 Task: Filter the marketplace by the "Dependency management" category.
Action: Mouse pressed left at (134, 83)
Screenshot: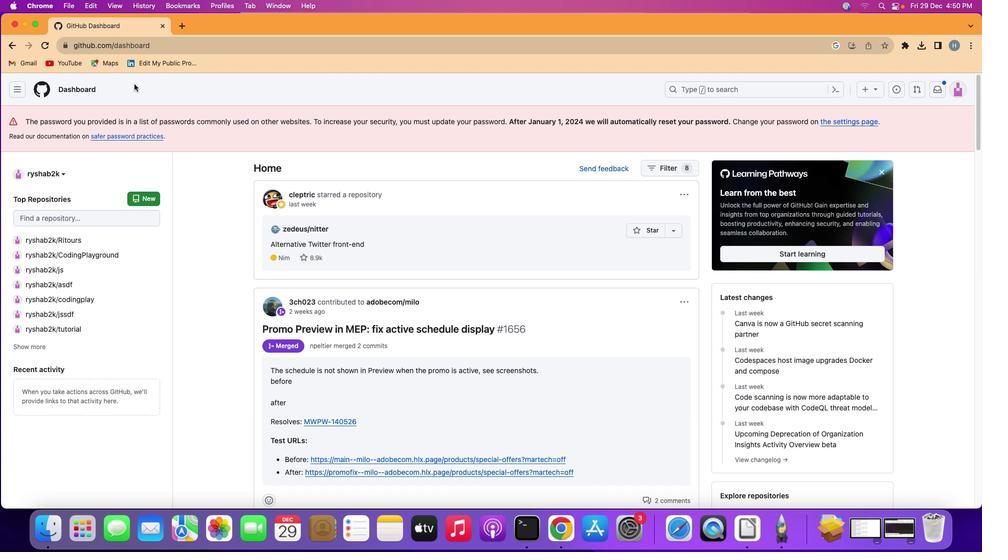 
Action: Mouse moved to (16, 85)
Screenshot: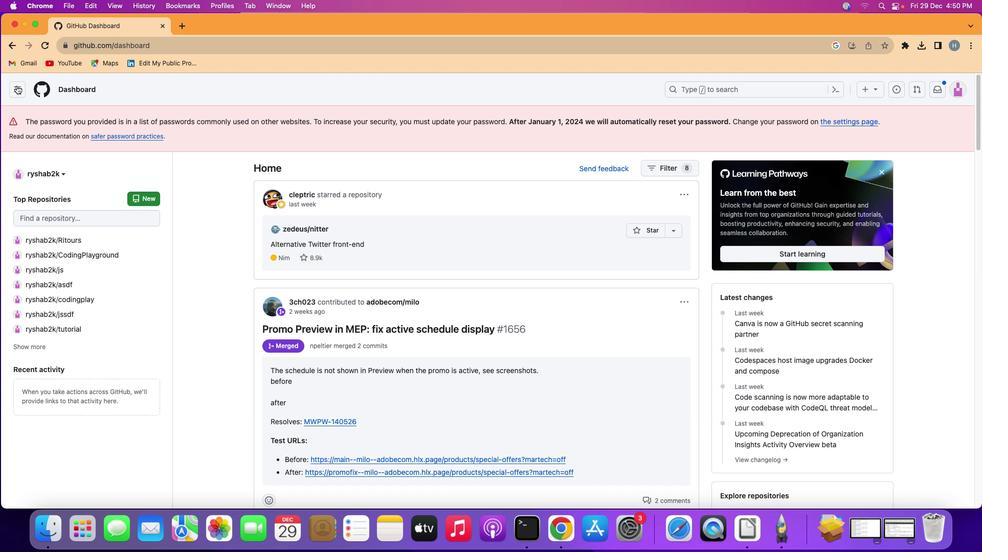 
Action: Mouse pressed left at (16, 85)
Screenshot: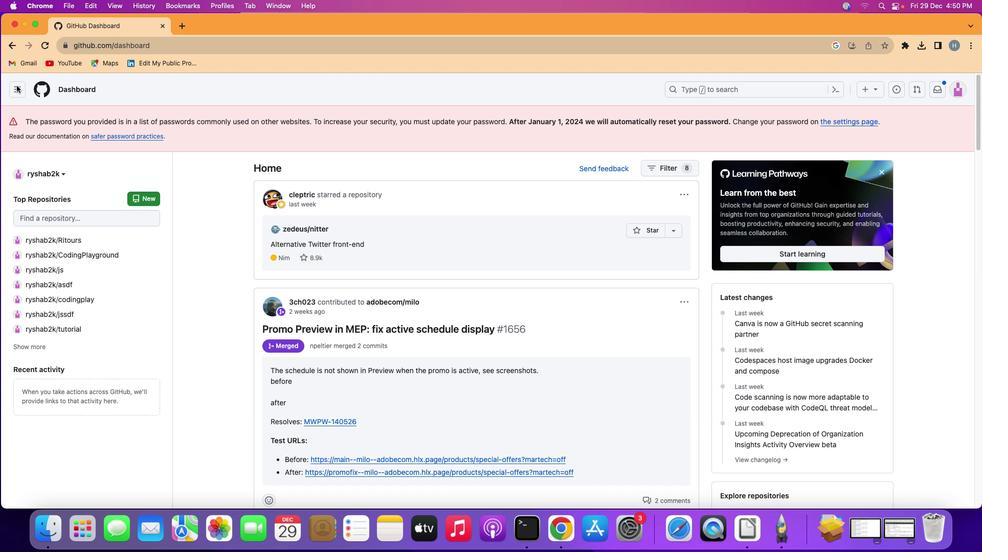 
Action: Mouse moved to (102, 234)
Screenshot: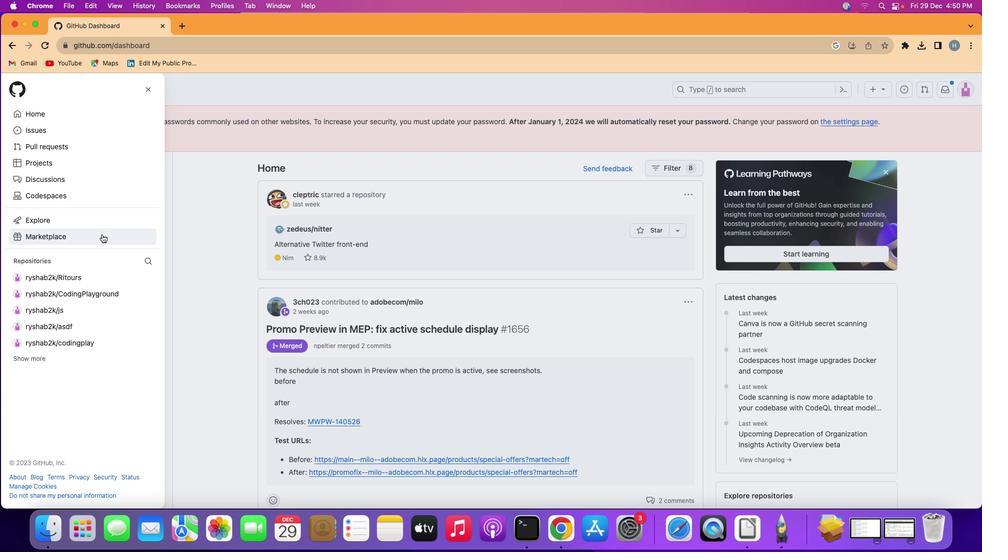 
Action: Mouse pressed left at (102, 234)
Screenshot: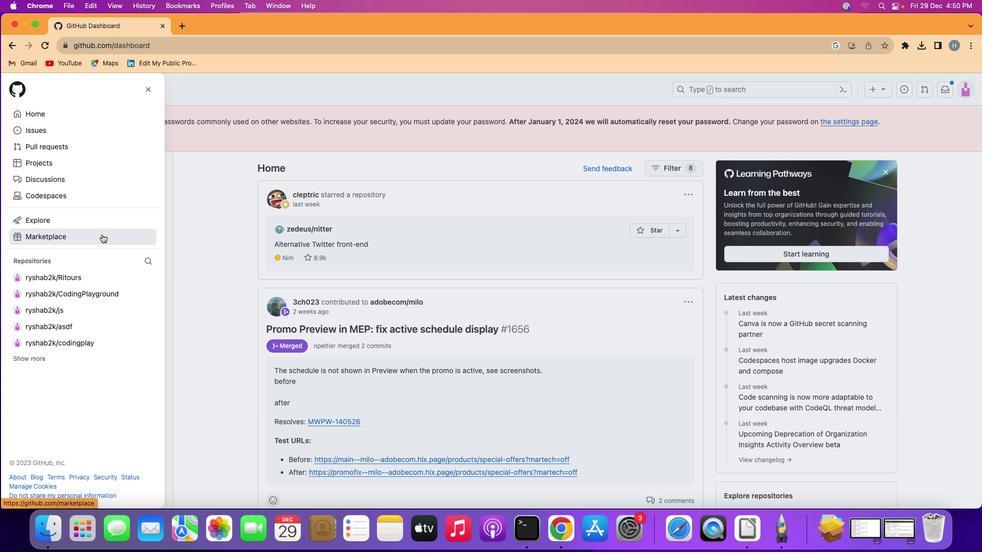 
Action: Mouse moved to (226, 407)
Screenshot: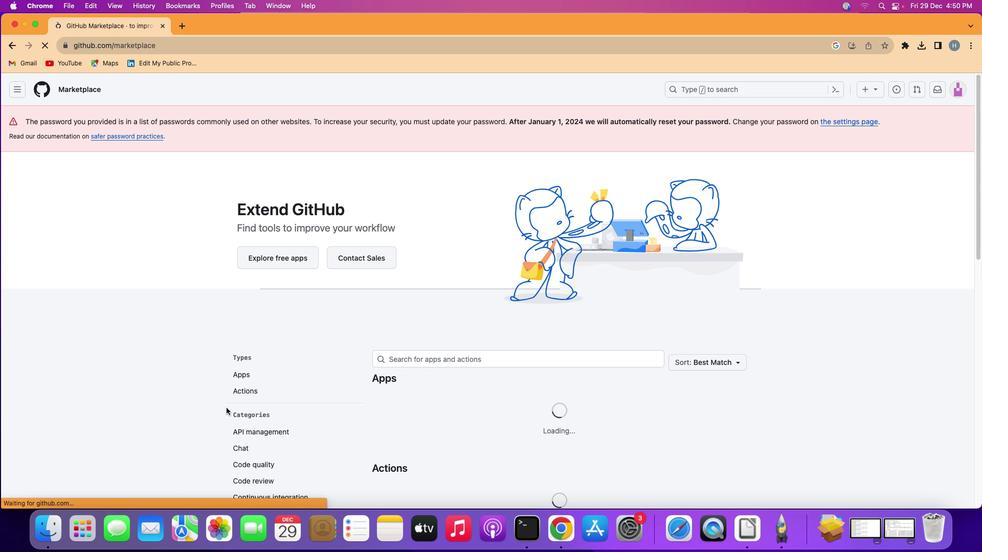 
Action: Mouse scrolled (226, 407) with delta (0, 0)
Screenshot: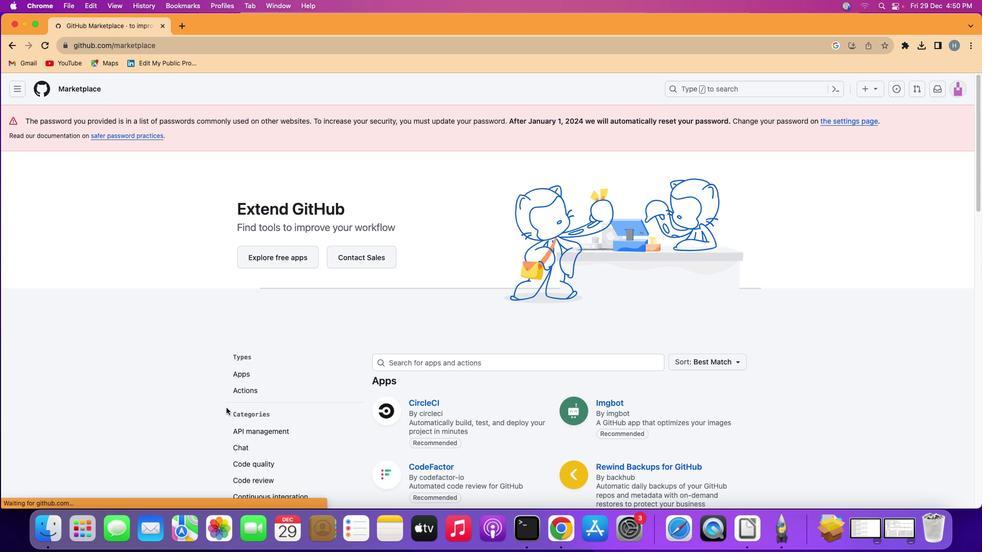 
Action: Mouse scrolled (226, 407) with delta (0, 0)
Screenshot: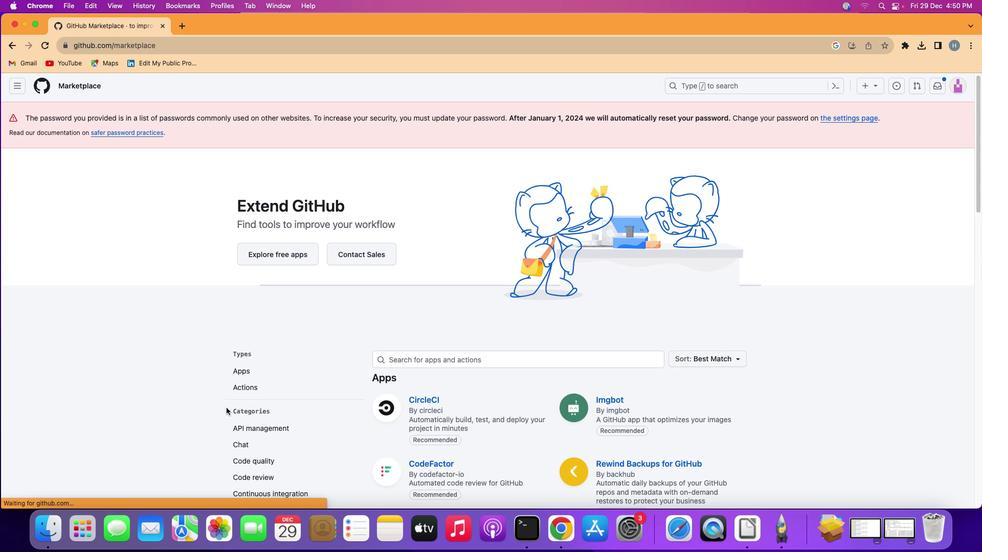 
Action: Mouse scrolled (226, 407) with delta (0, 0)
Screenshot: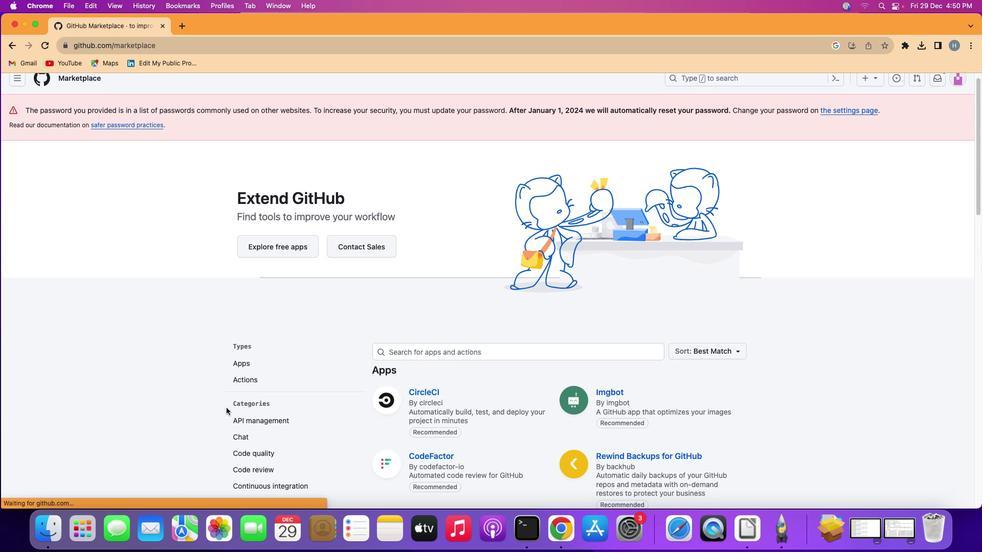 
Action: Mouse scrolled (226, 407) with delta (0, 0)
Screenshot: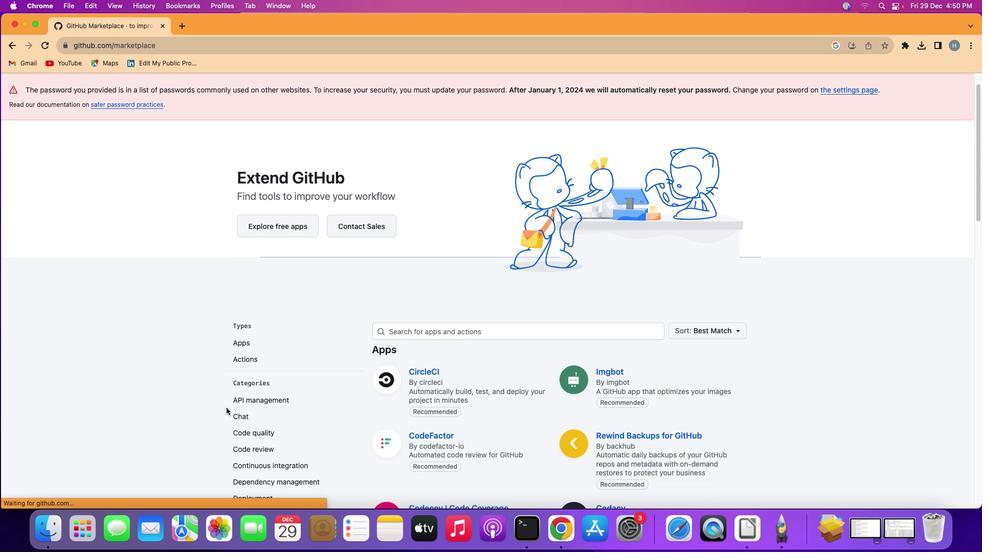 
Action: Mouse scrolled (226, 407) with delta (0, -1)
Screenshot: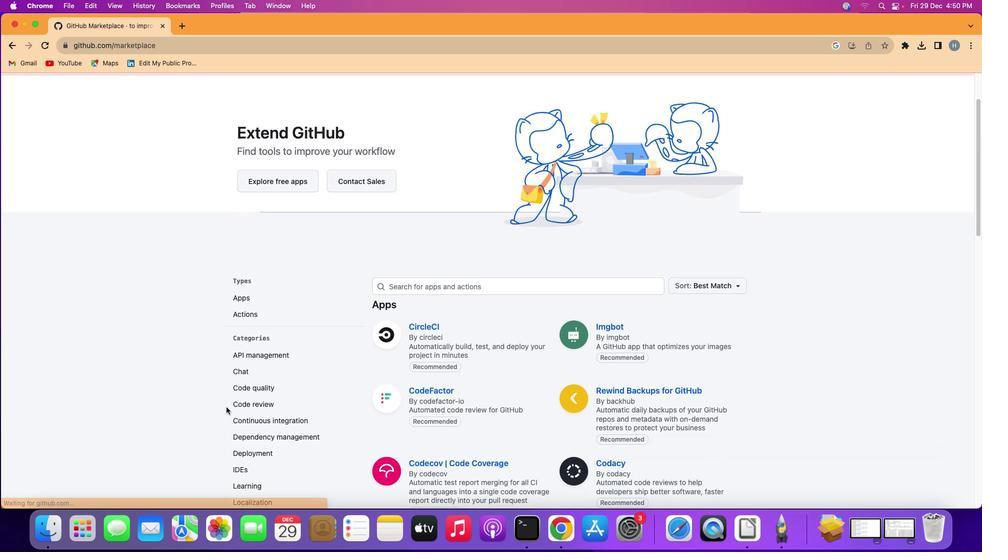 
Action: Mouse moved to (279, 406)
Screenshot: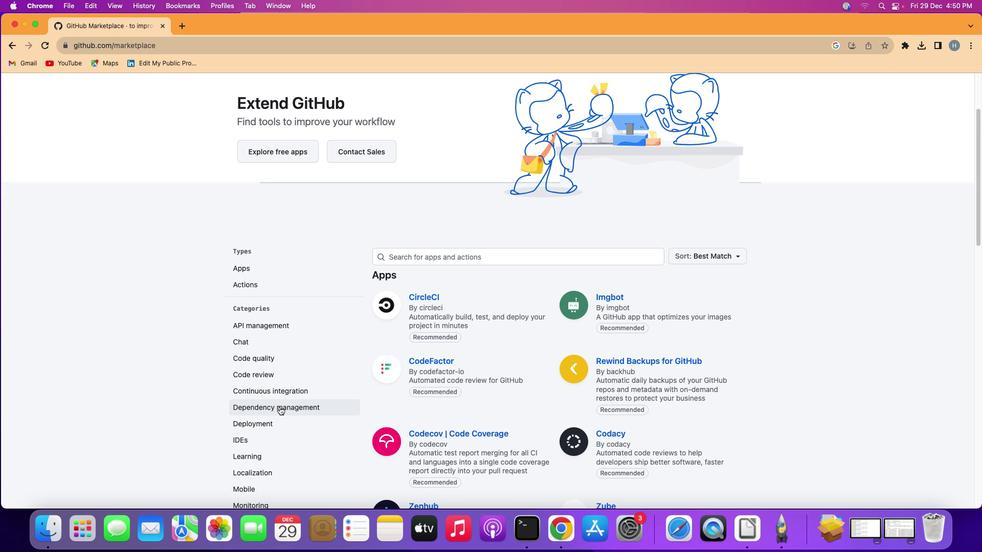 
Action: Mouse pressed left at (279, 406)
Screenshot: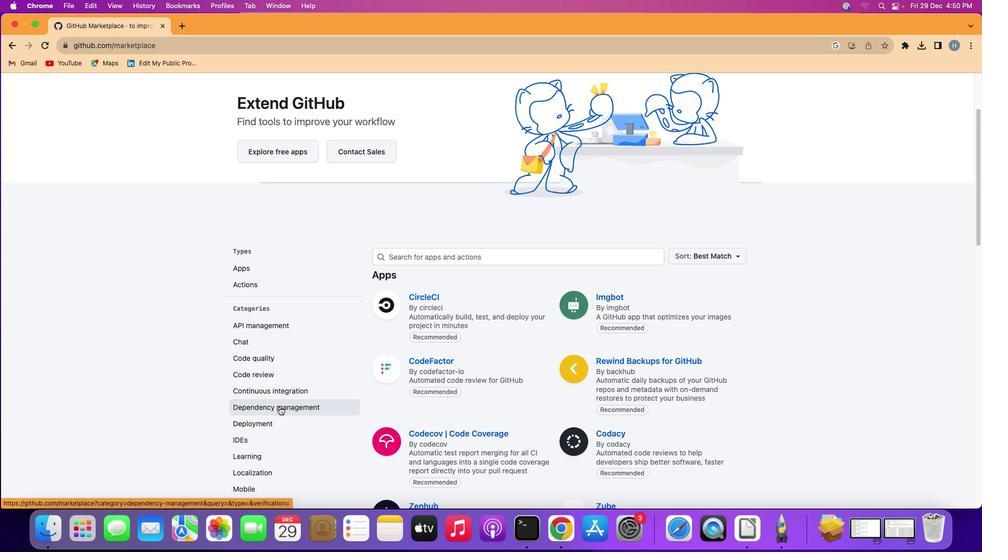 
Action: Mouse moved to (375, 410)
Screenshot: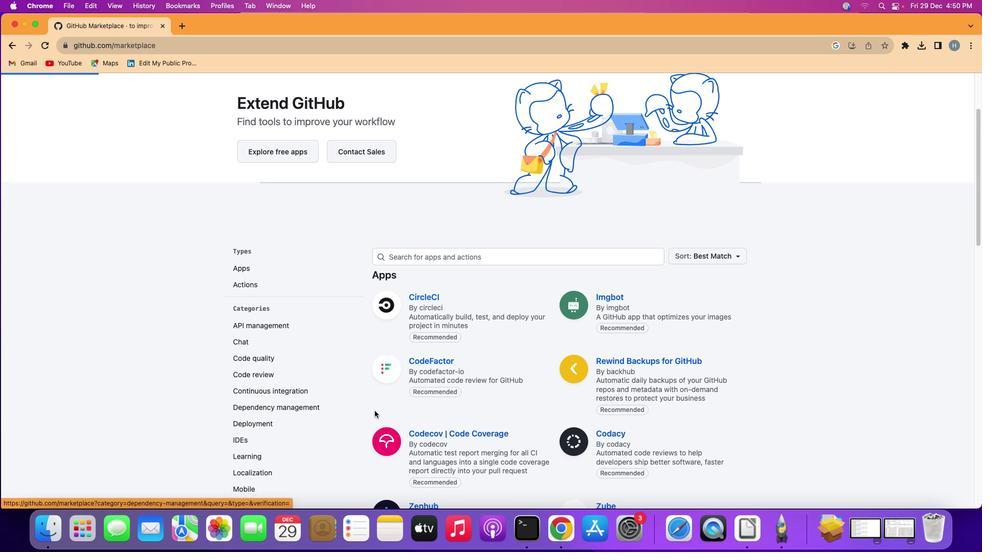 
